 Task: Change the x264 preset to medium.
Action: Mouse moved to (95, 10)
Screenshot: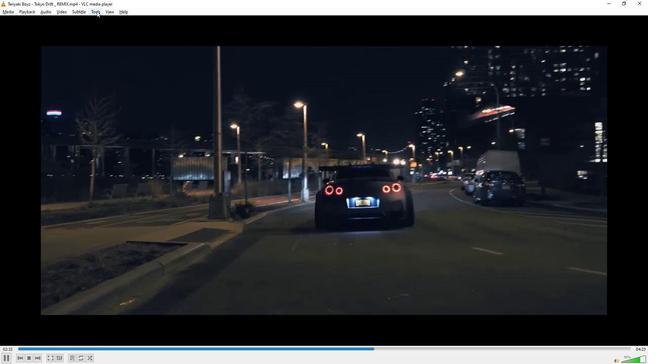 
Action: Mouse pressed left at (95, 10)
Screenshot: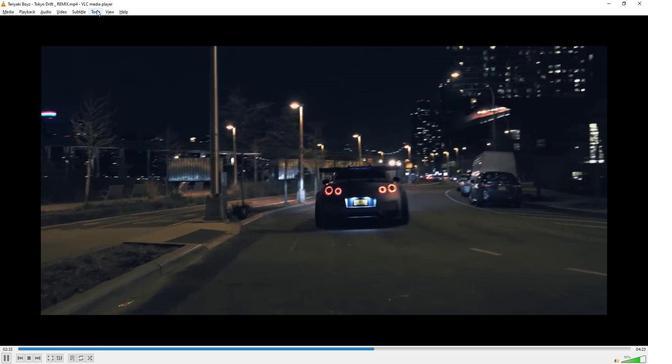
Action: Mouse moved to (111, 92)
Screenshot: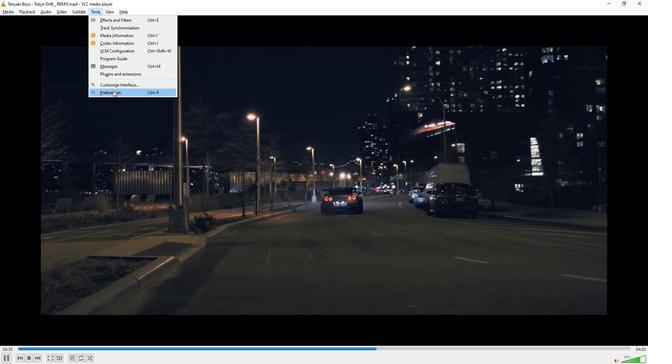 
Action: Mouse pressed left at (111, 92)
Screenshot: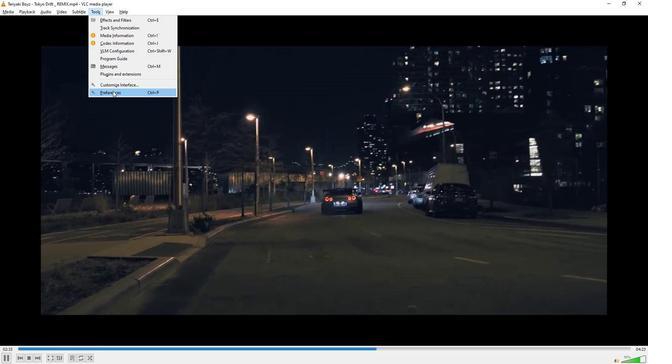 
Action: Mouse moved to (179, 97)
Screenshot: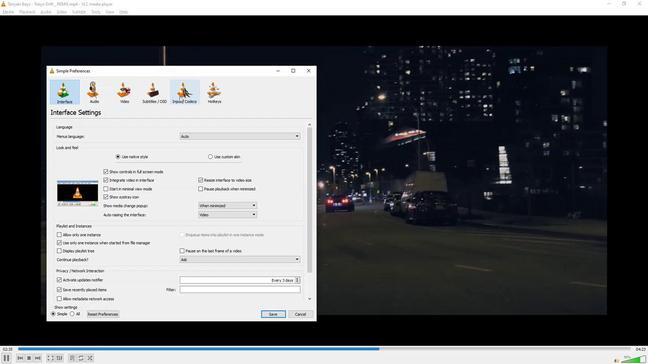 
Action: Mouse pressed left at (179, 97)
Screenshot: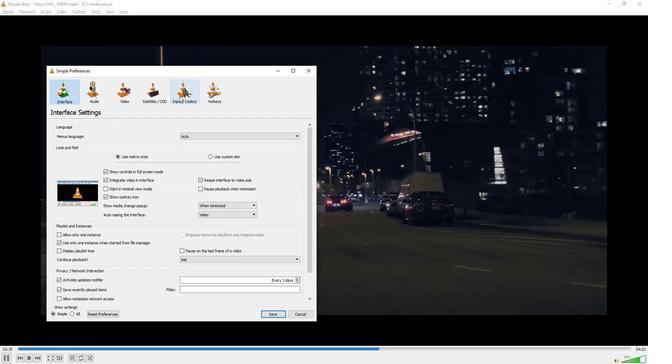 
Action: Mouse moved to (169, 174)
Screenshot: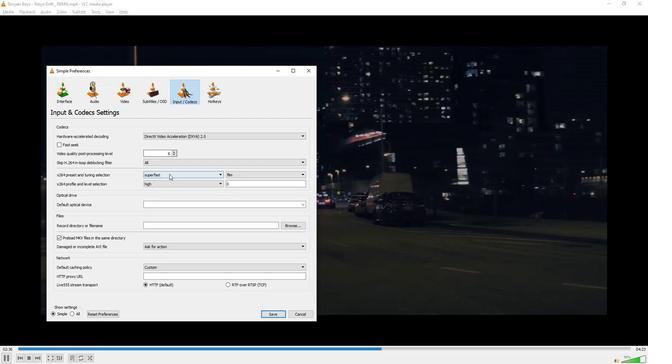 
Action: Mouse pressed left at (169, 174)
Screenshot: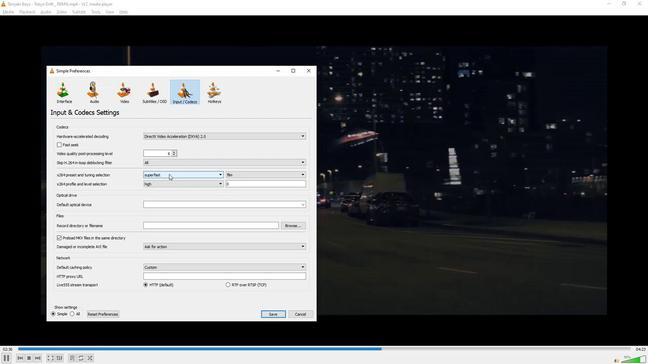 
Action: Mouse moved to (160, 203)
Screenshot: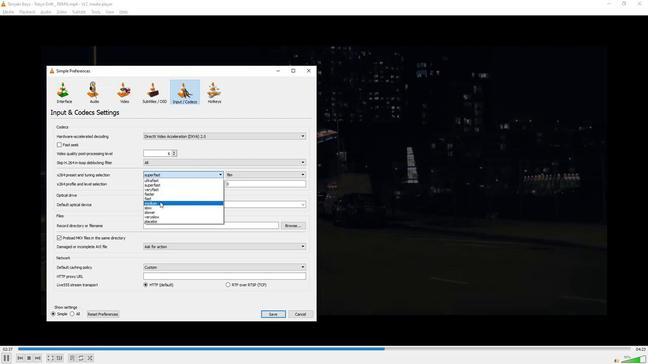 
Action: Mouse pressed left at (160, 203)
Screenshot: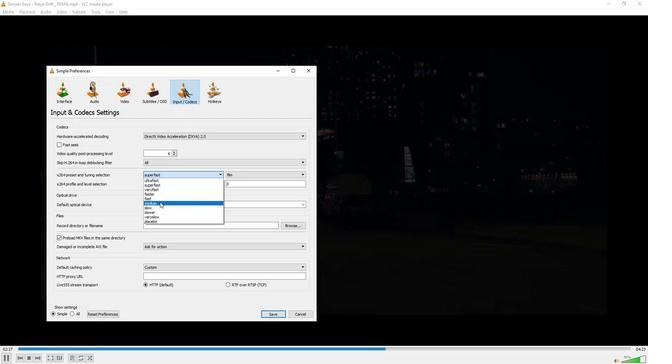 
Action: Mouse moved to (209, 237)
Screenshot: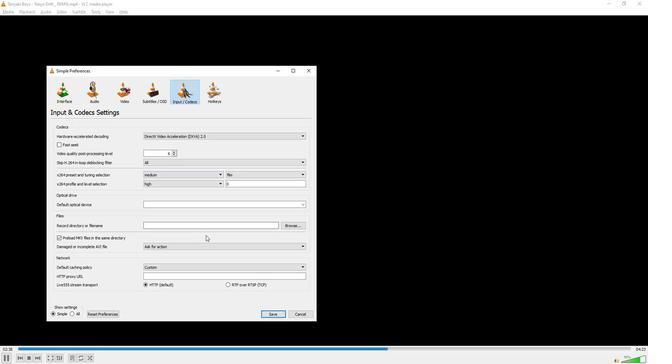
